Task: Add Now Lavender Essential Oil to the cart.
Action: Mouse moved to (868, 320)
Screenshot: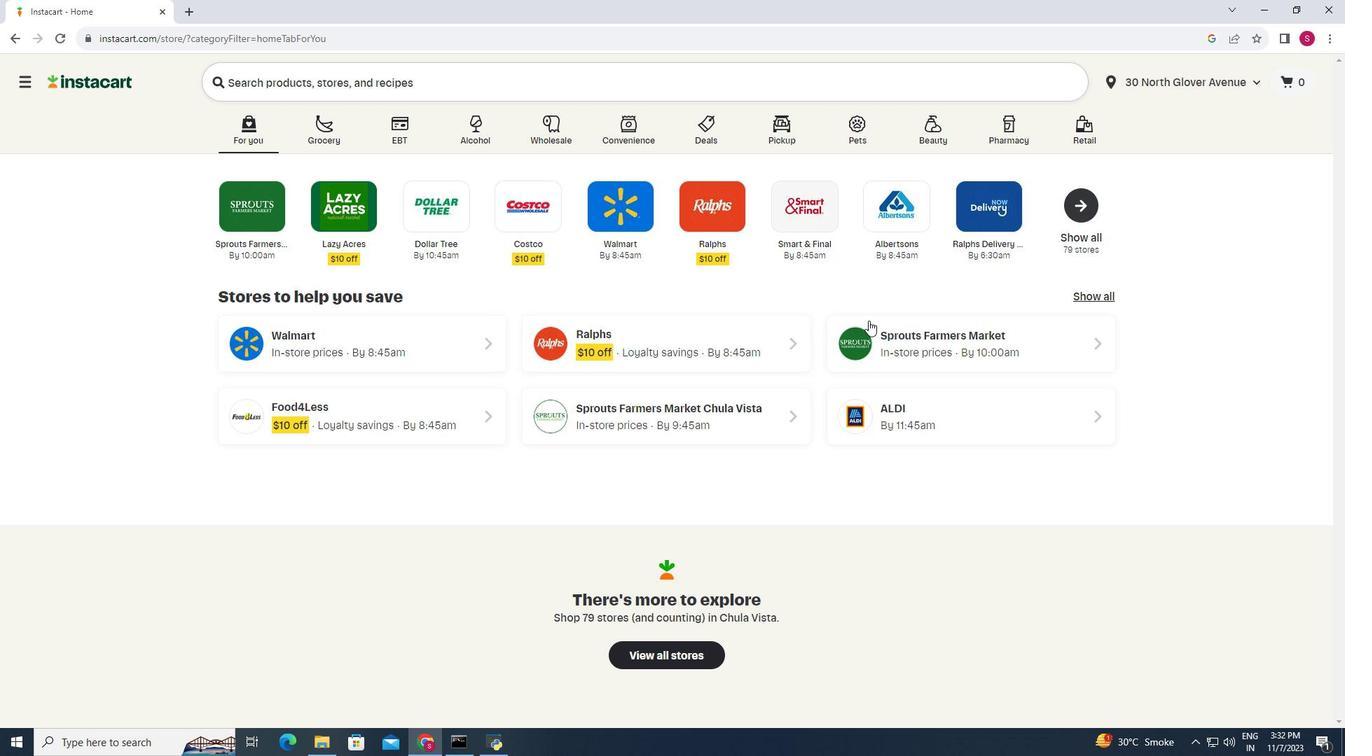 
Action: Mouse pressed left at (868, 320)
Screenshot: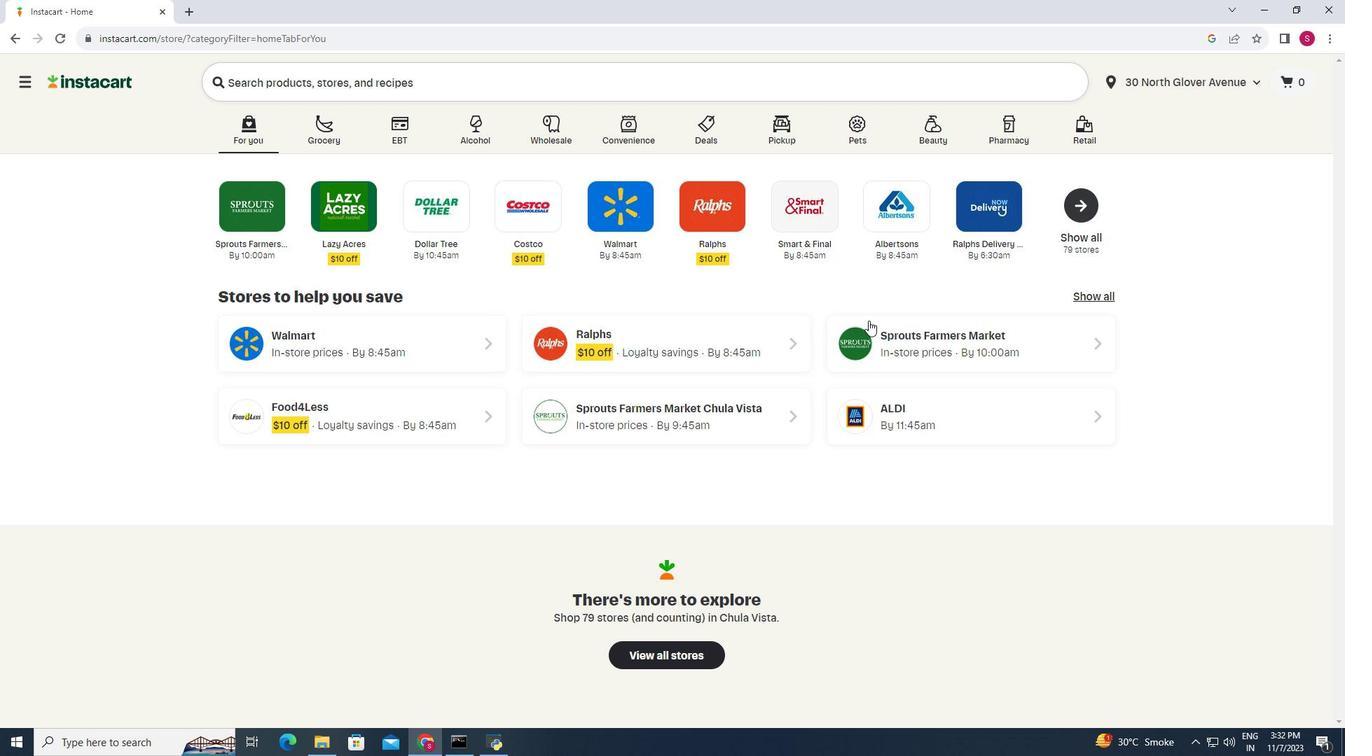 
Action: Mouse moved to (90, 594)
Screenshot: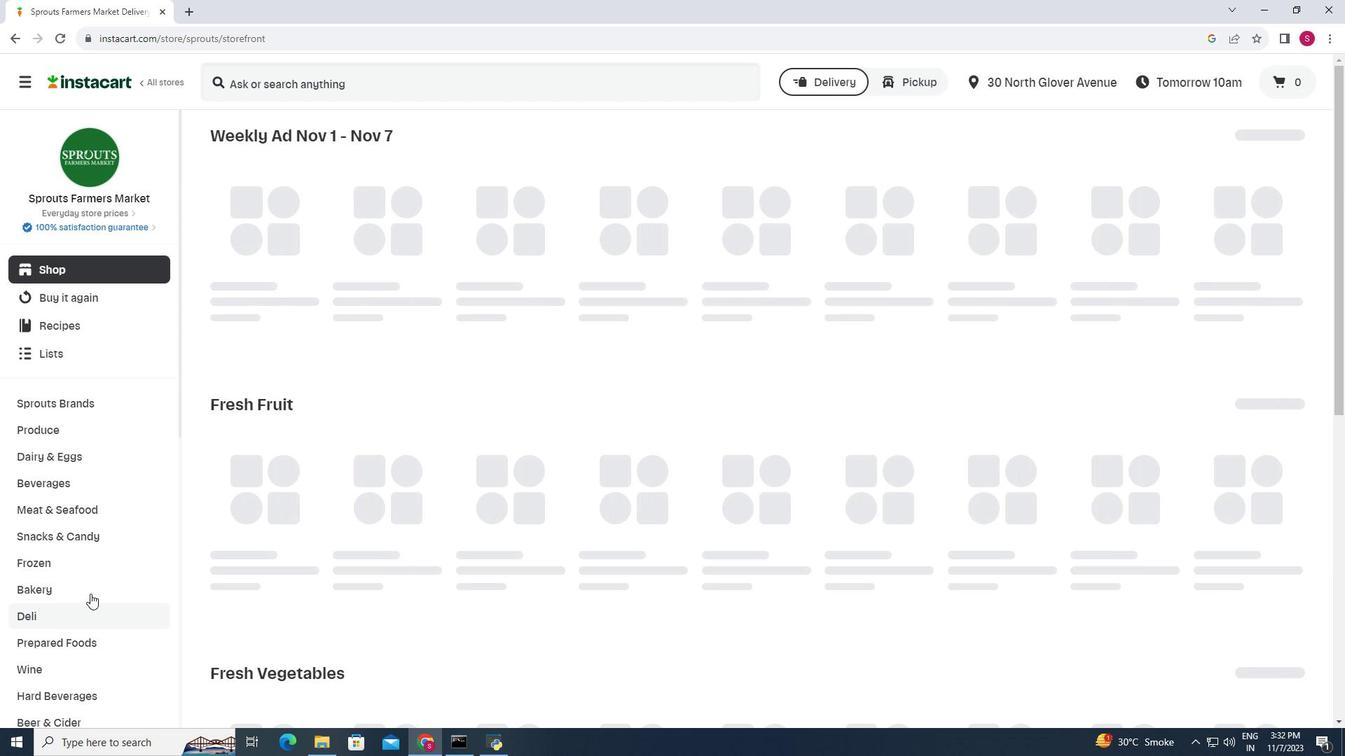 
Action: Mouse scrolled (90, 593) with delta (0, 0)
Screenshot: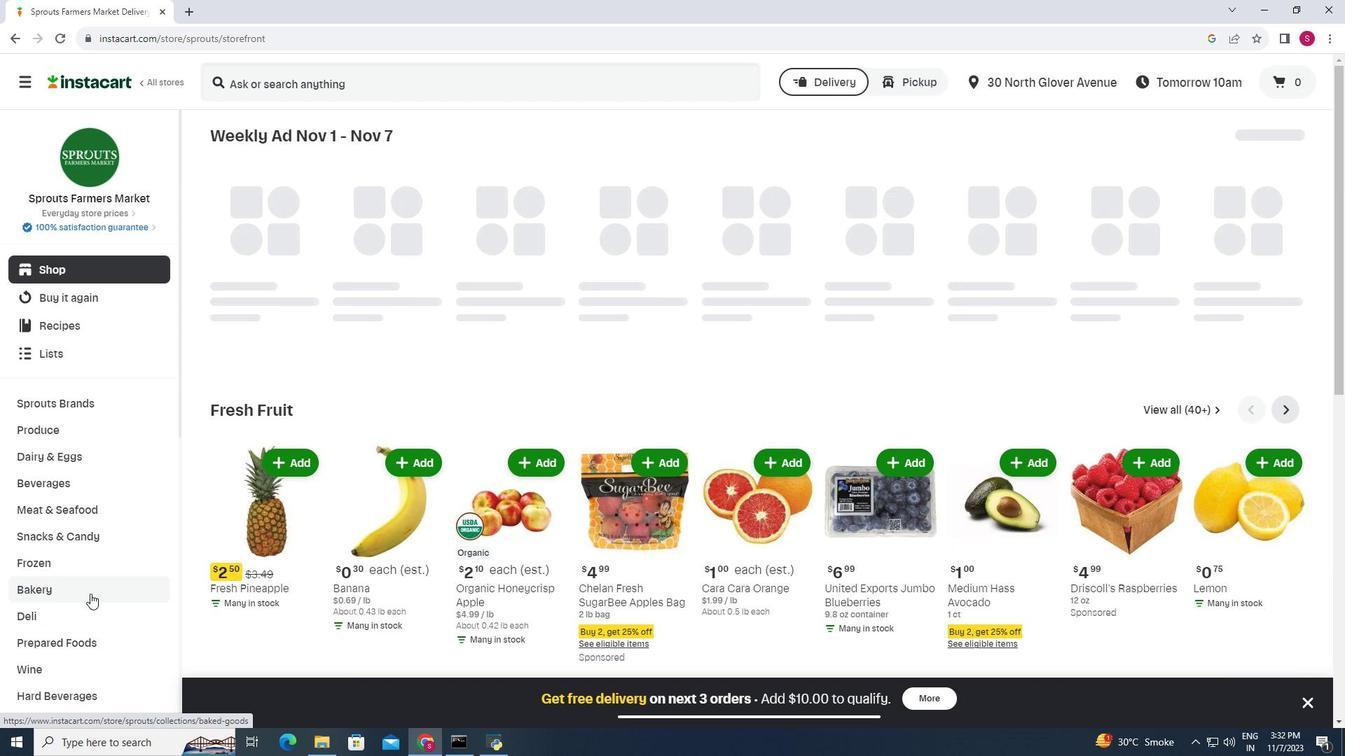 
Action: Mouse scrolled (90, 593) with delta (0, 0)
Screenshot: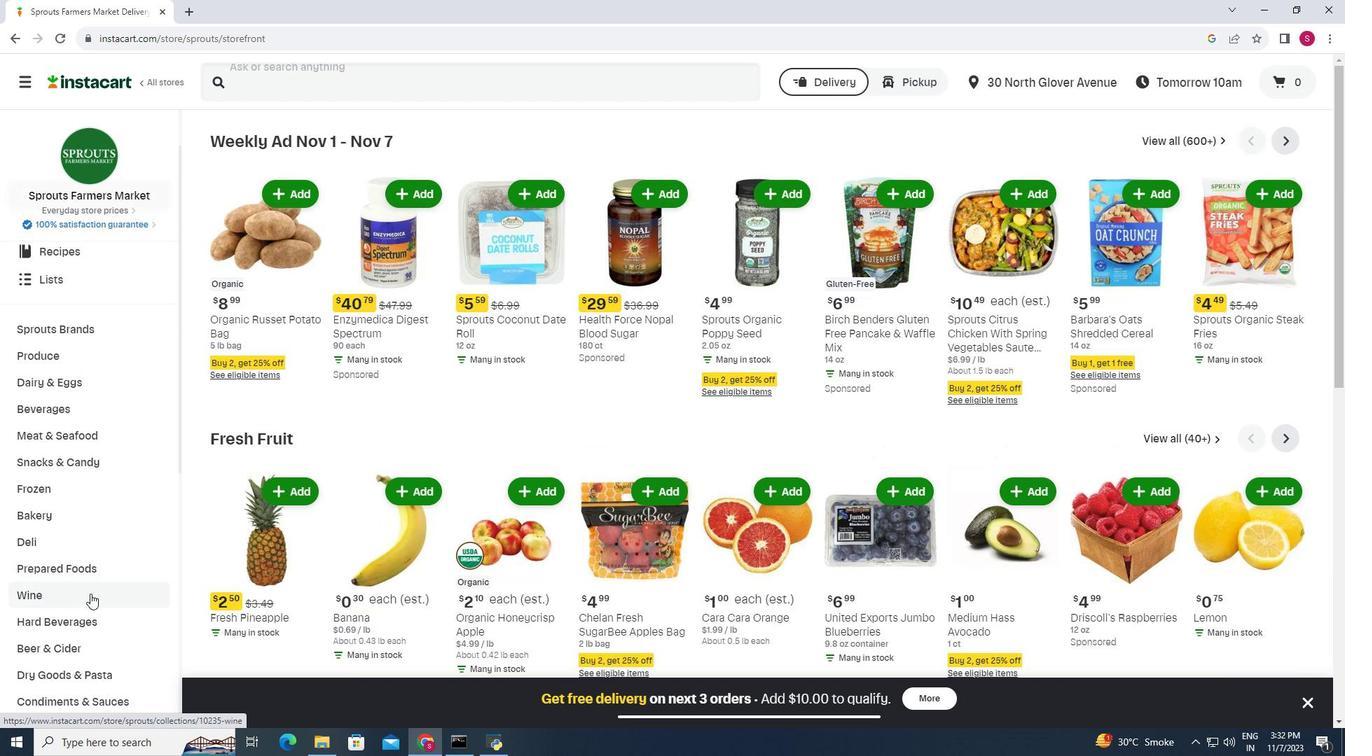 
Action: Mouse scrolled (90, 593) with delta (0, 0)
Screenshot: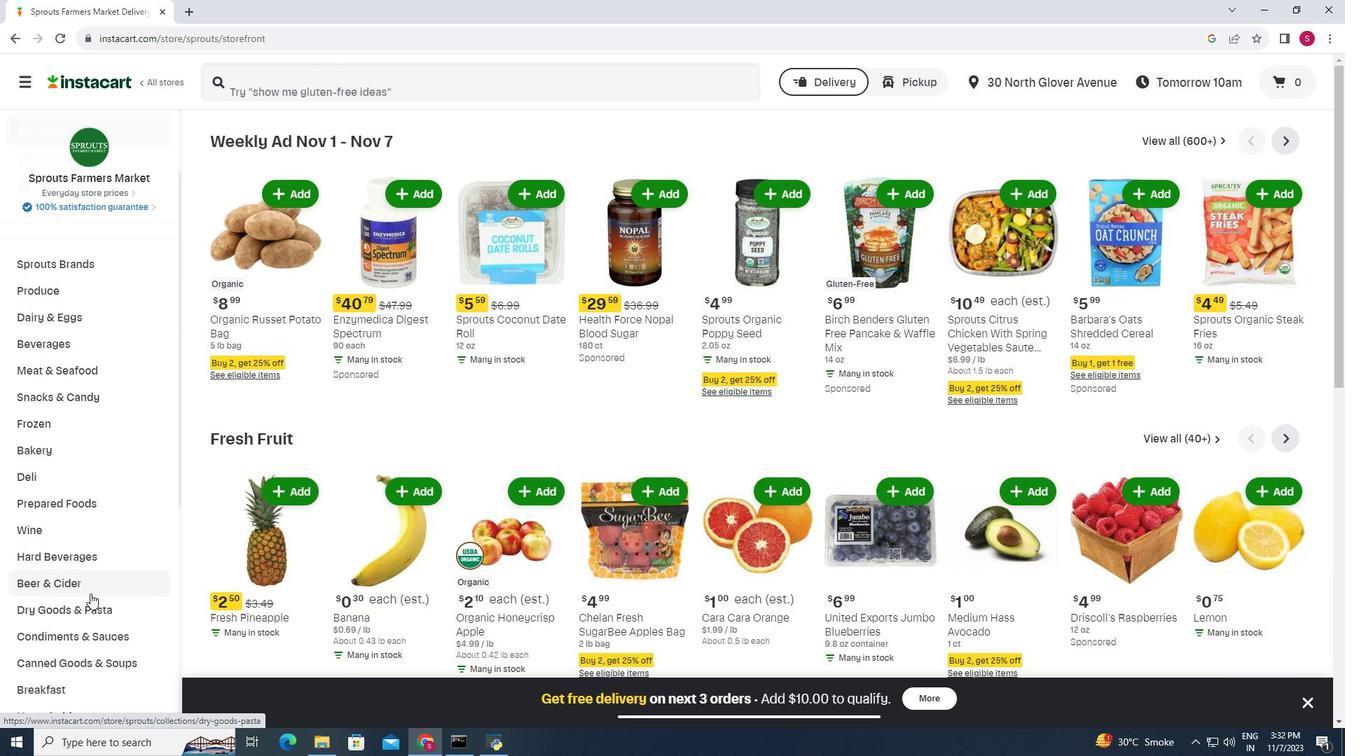 
Action: Mouse scrolled (90, 593) with delta (0, 0)
Screenshot: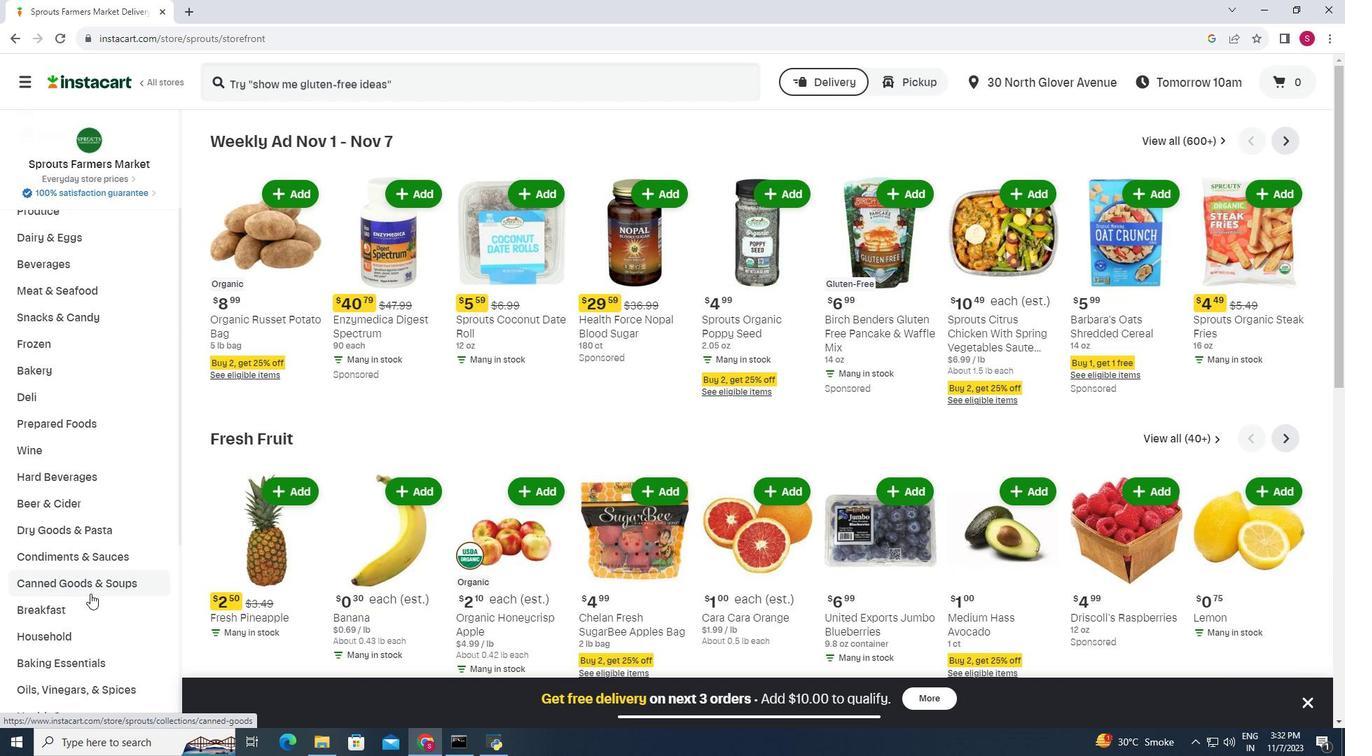 
Action: Mouse moved to (97, 574)
Screenshot: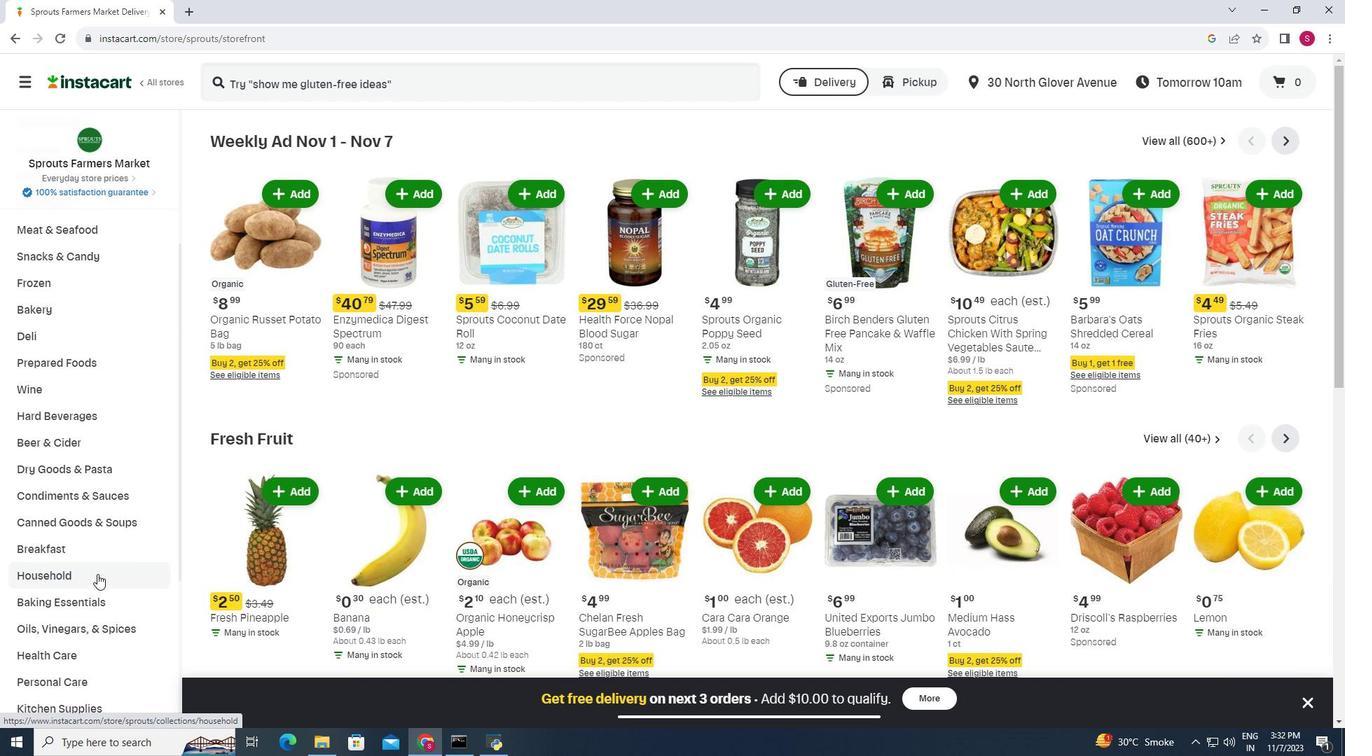 
Action: Mouse pressed left at (97, 574)
Screenshot: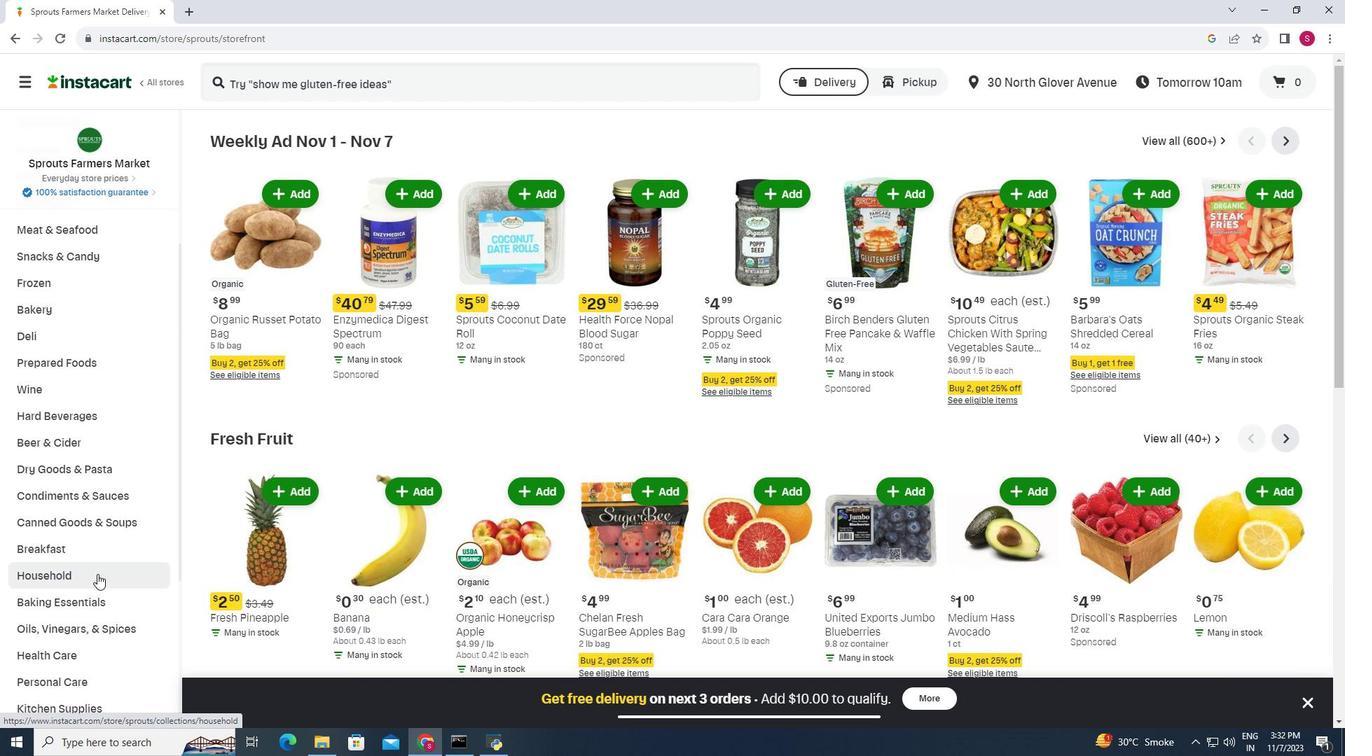 
Action: Mouse moved to (766, 174)
Screenshot: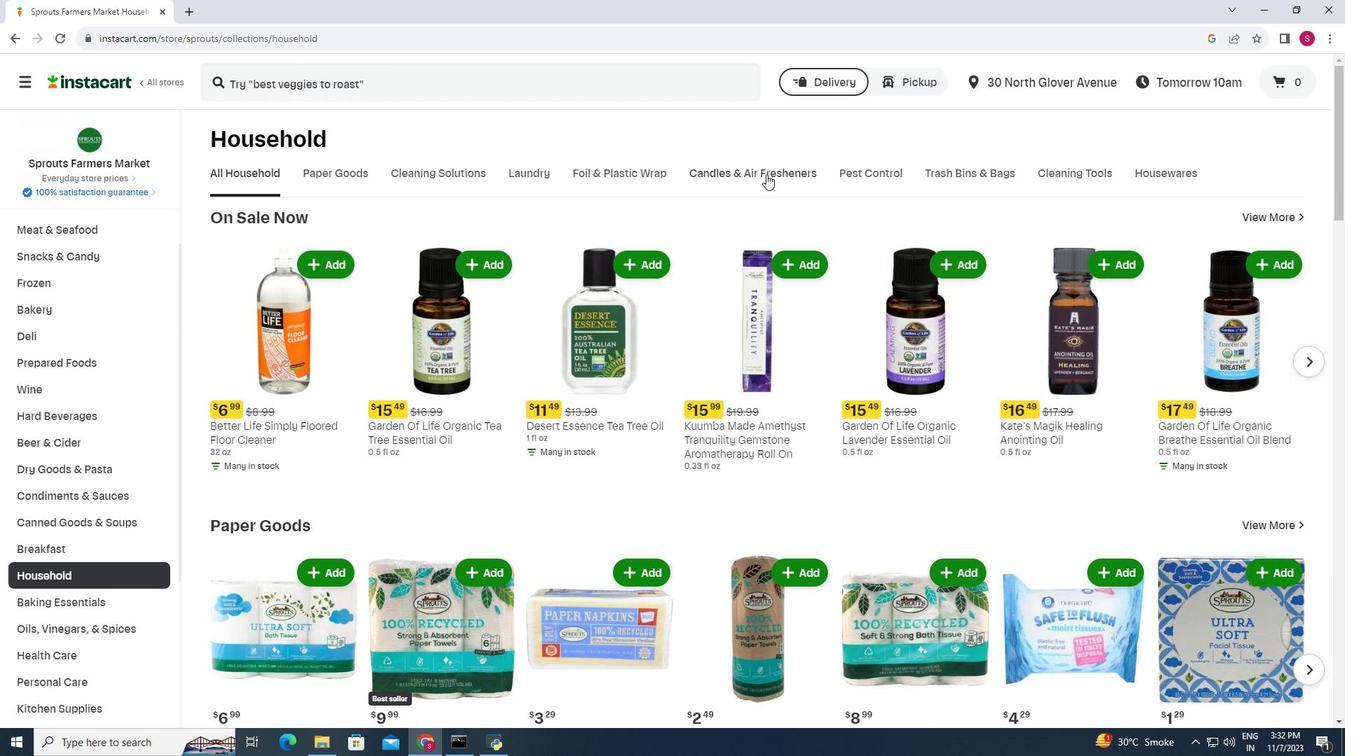 
Action: Mouse pressed left at (766, 174)
Screenshot: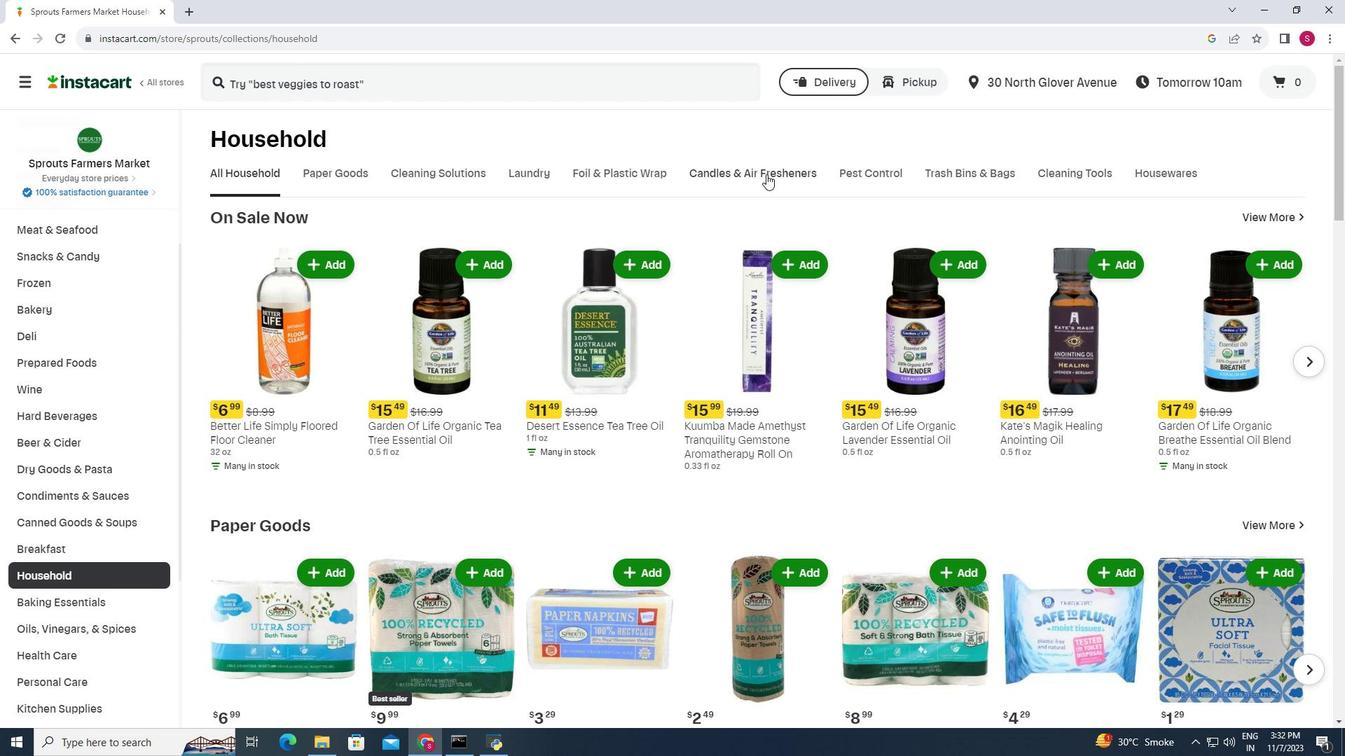 
Action: Mouse moved to (317, 79)
Screenshot: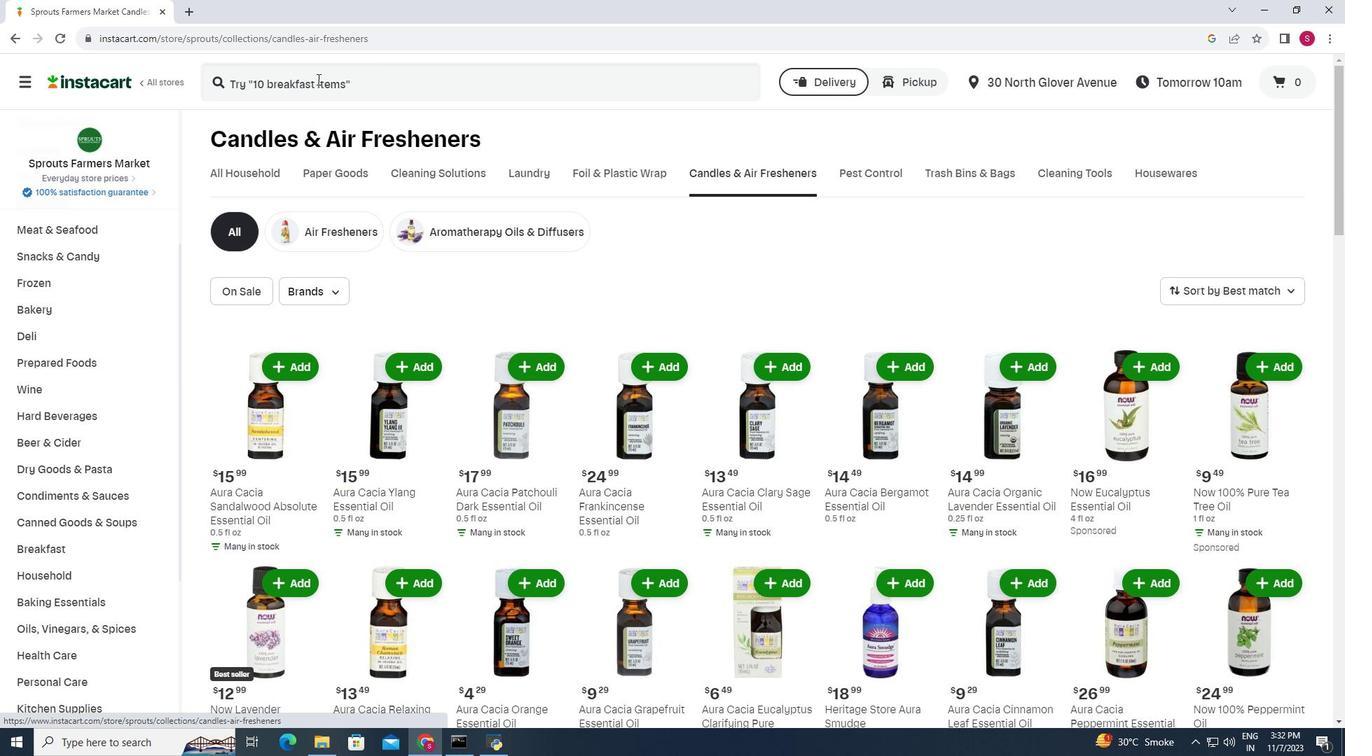 
Action: Mouse pressed left at (317, 79)
Screenshot: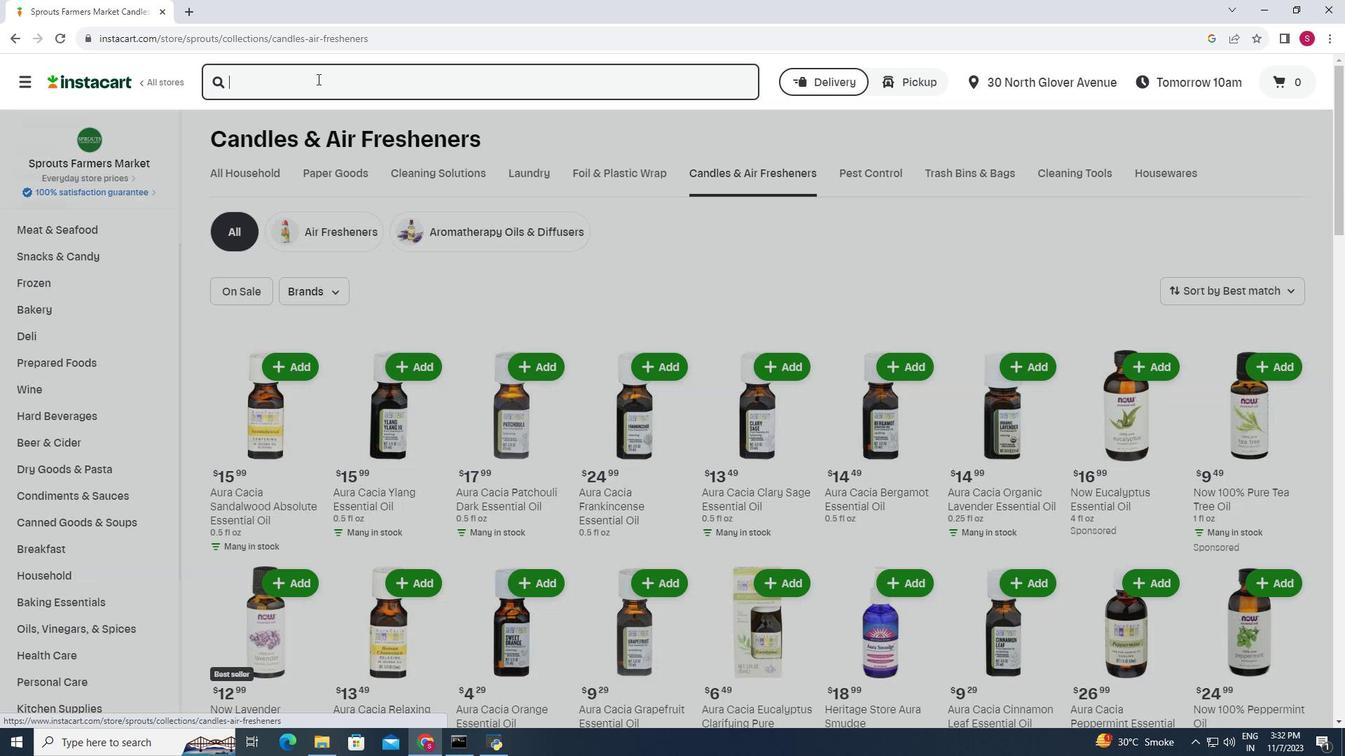 
Action: Mouse moved to (317, 78)
Screenshot: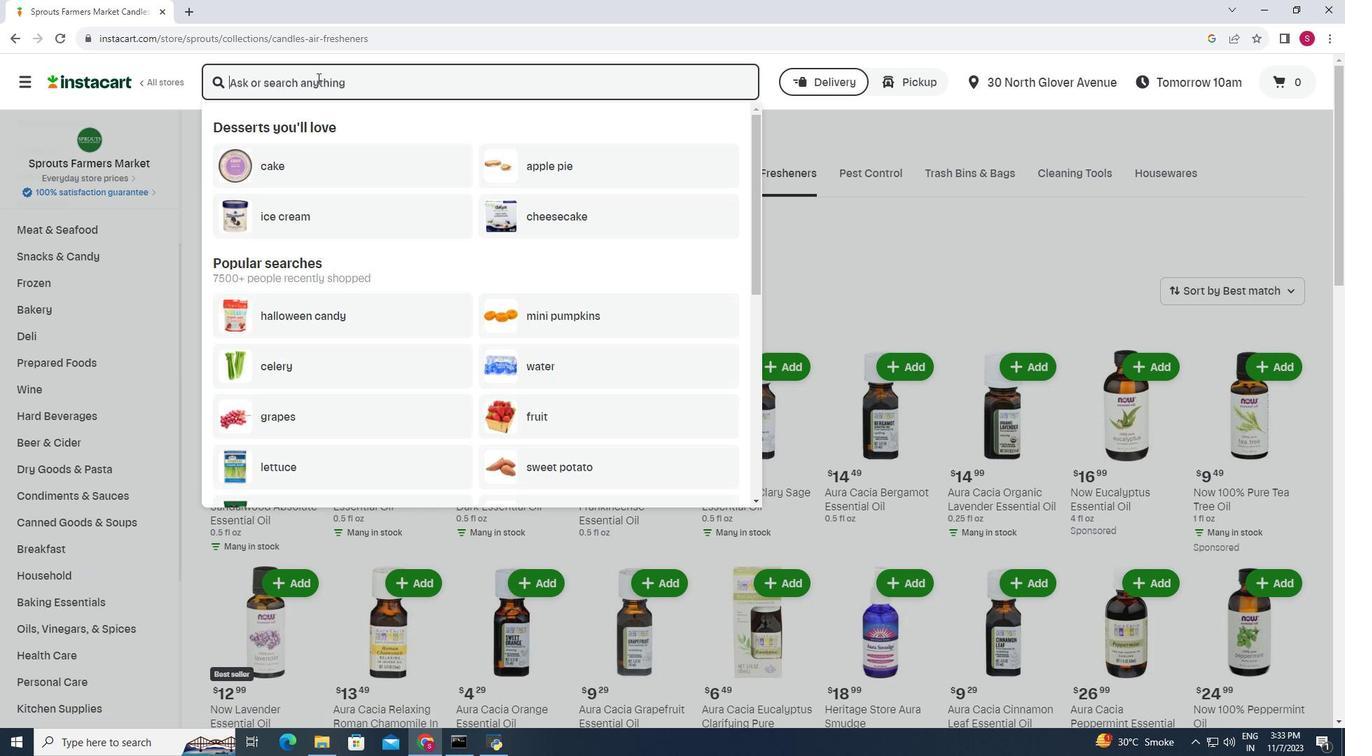 
Action: Key pressed <Key.shift>Now<Key.space><Key.shift><Key.shift><Key.shift><Key.shift><Key.shift><Key.shift><Key.shift><Key.shift>LAvender<Key.space><Key.shift>Essential<Key.space><Key.shift>Oil<Key.enter>\
Screenshot: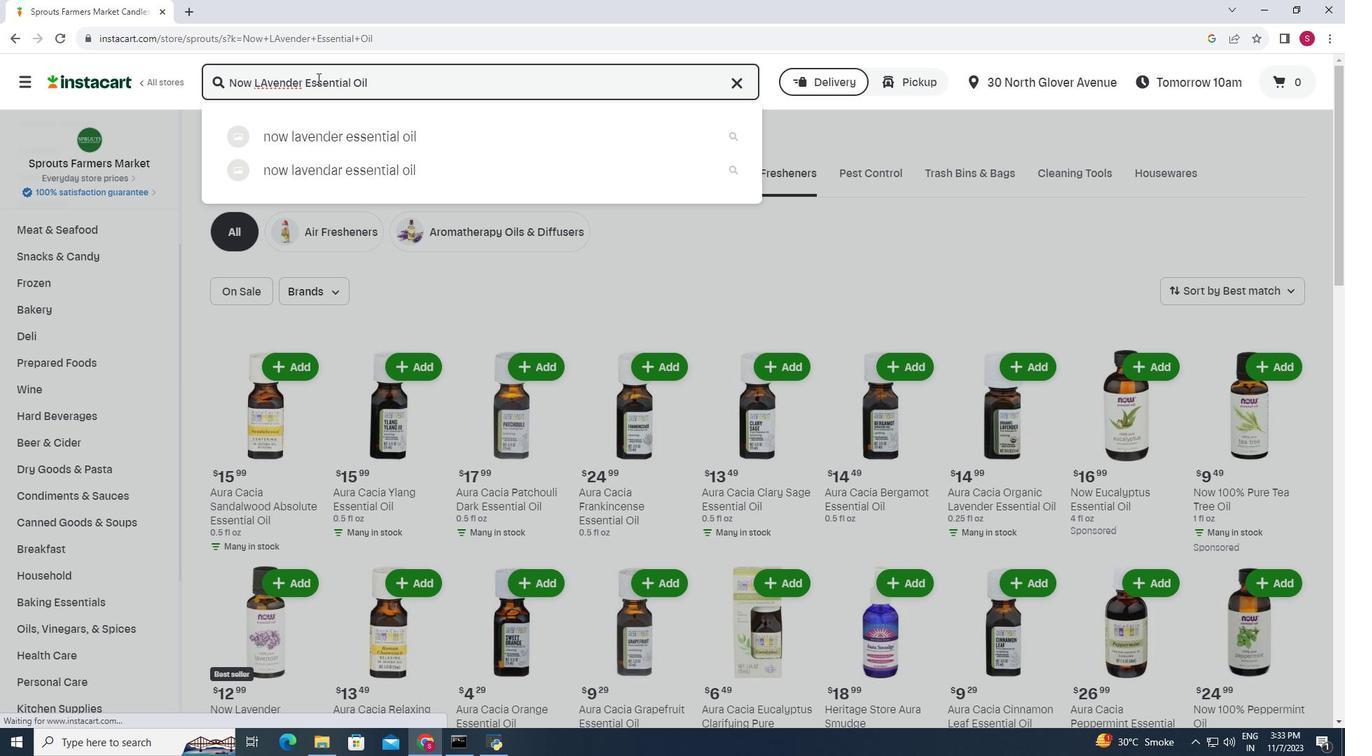 
Action: Mouse moved to (317, 70)
Screenshot: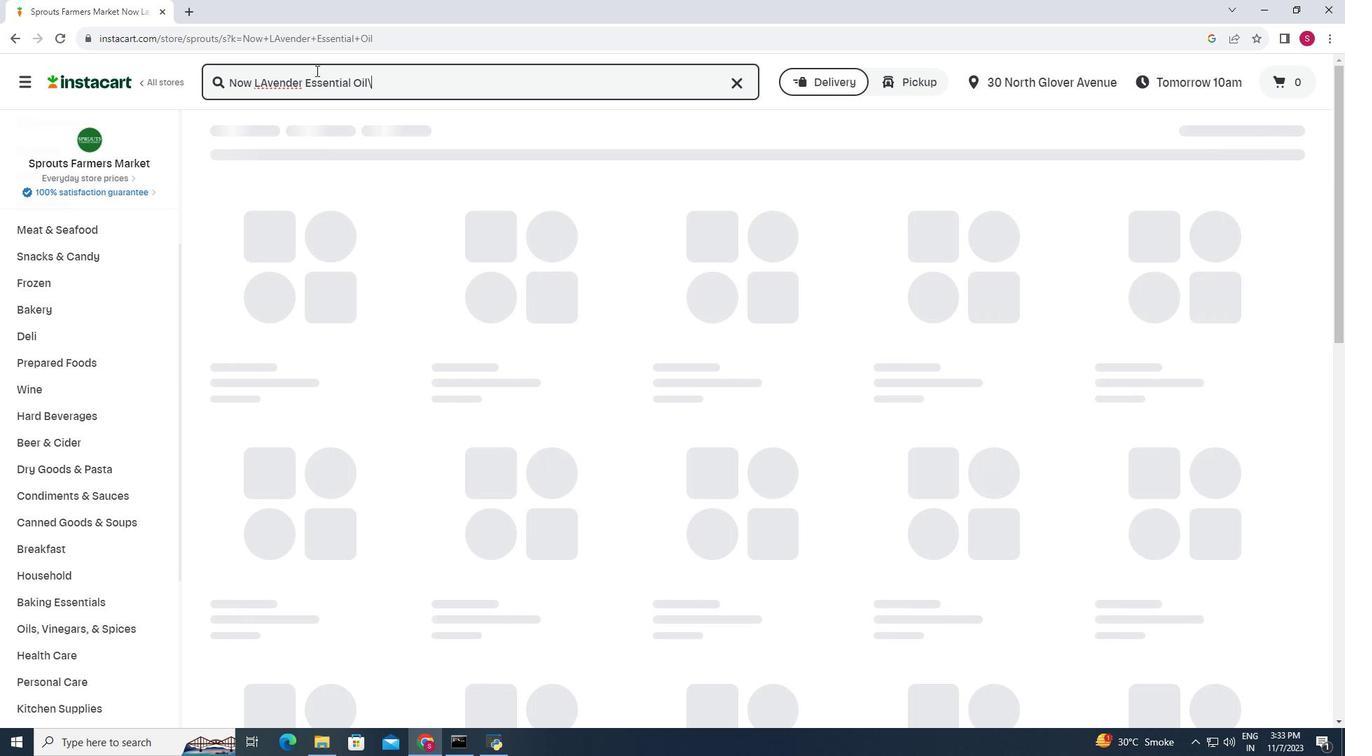 
Action: Key pressed <Key.backspace>
Screenshot: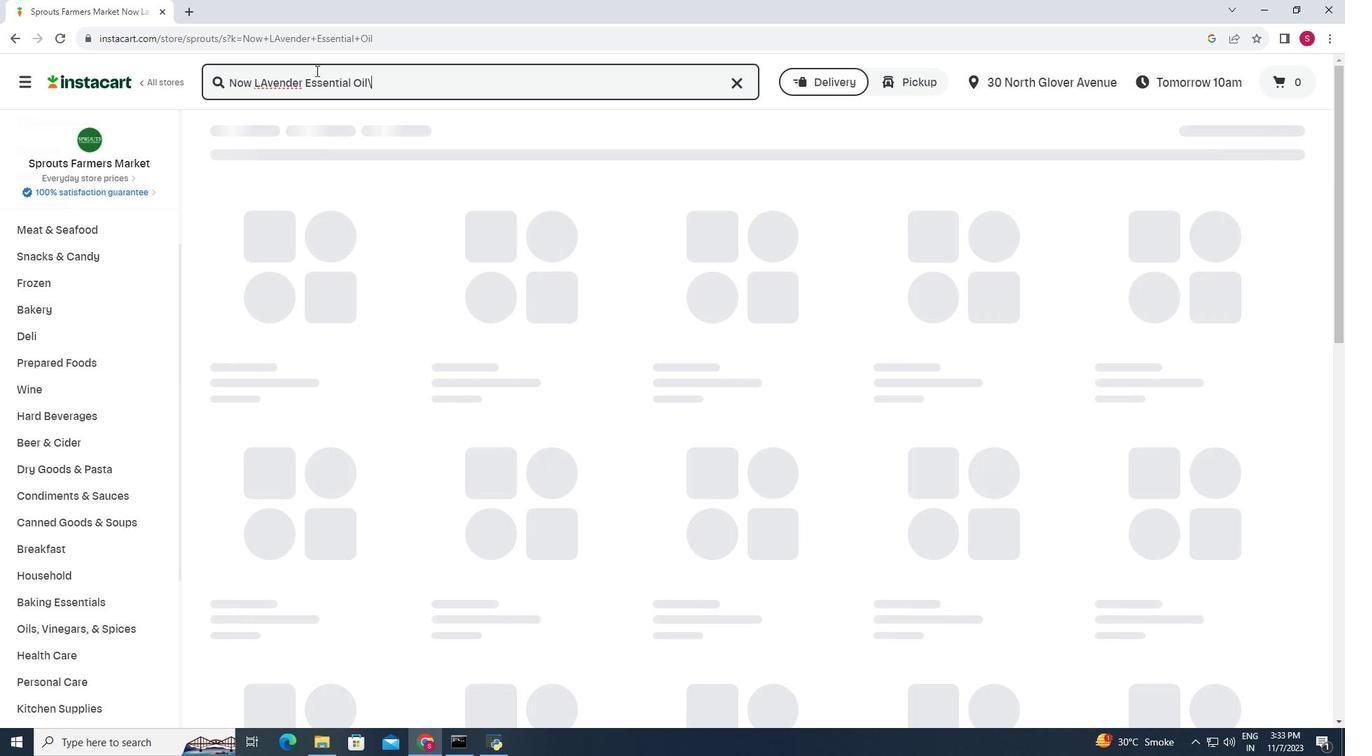 
Action: Mouse moved to (308, 79)
Screenshot: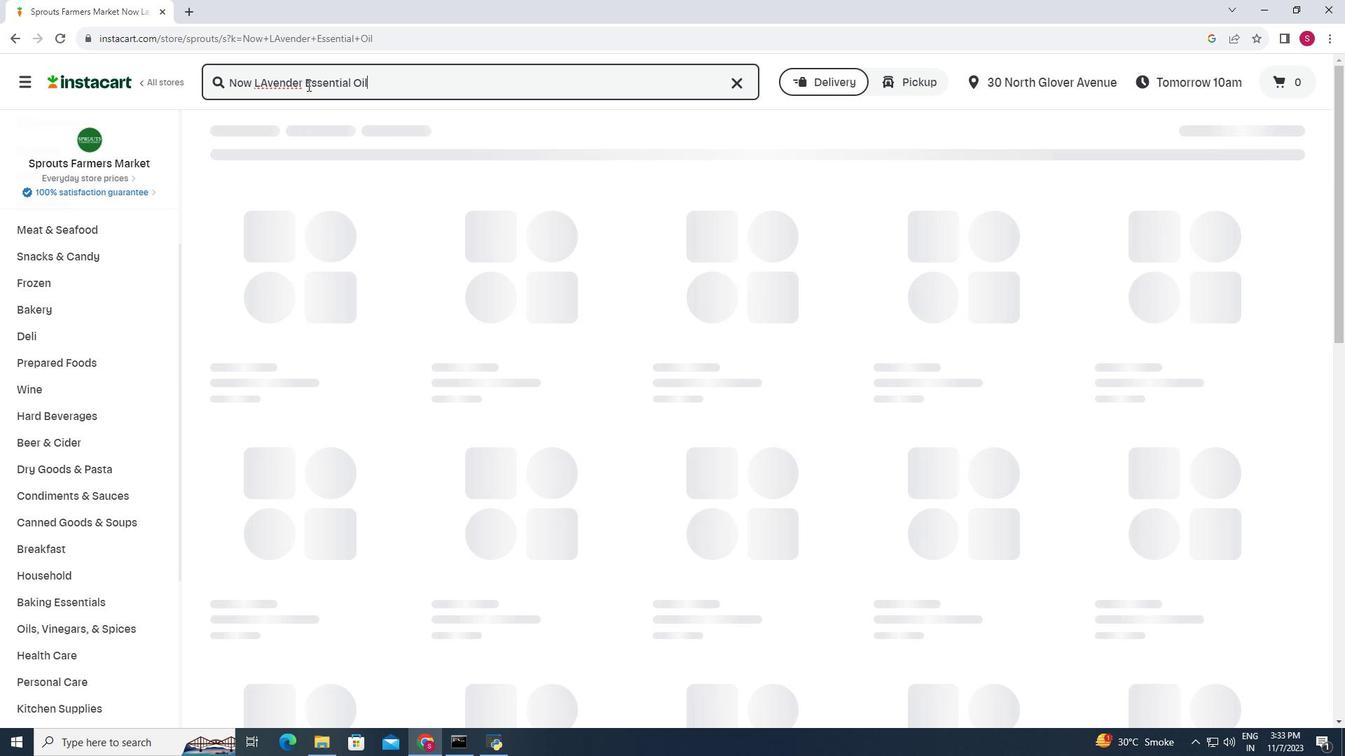 
Action: Key pressed <Key.enter>
Screenshot: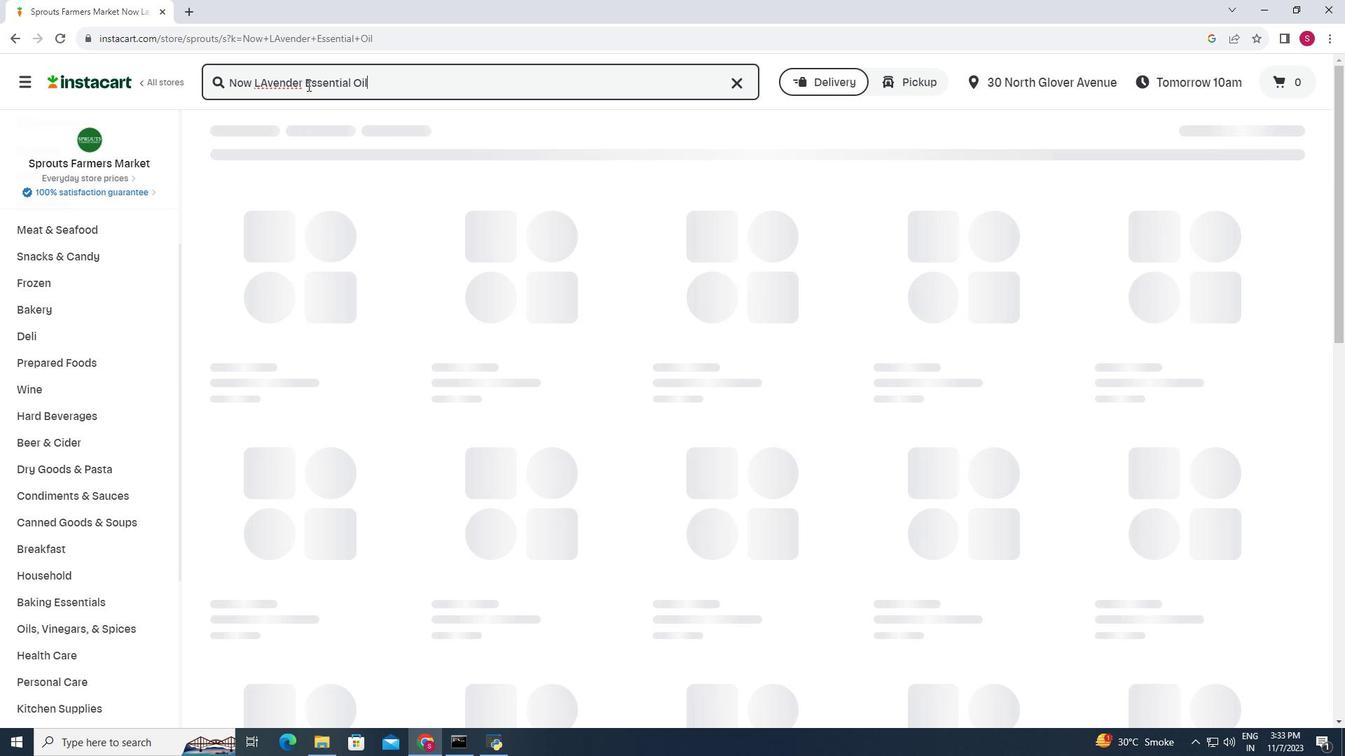 
Action: Mouse moved to (434, 251)
Screenshot: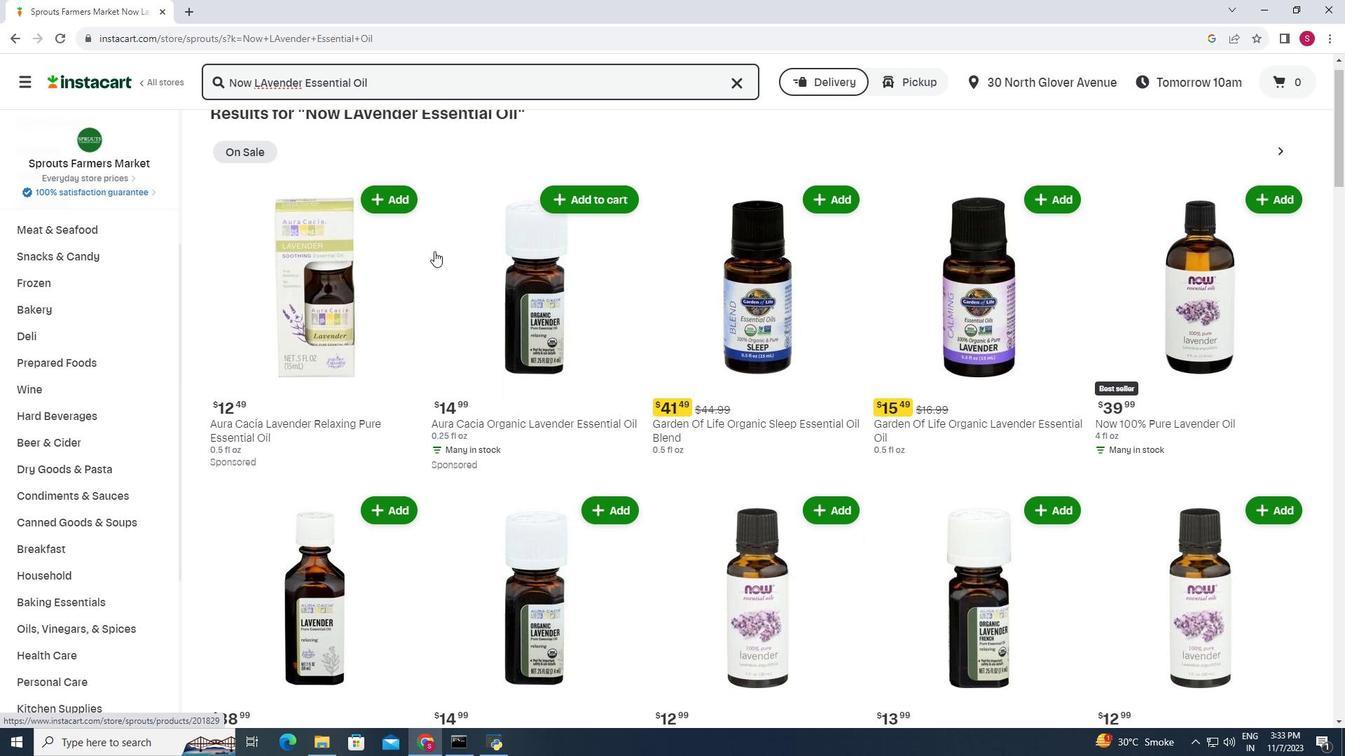 
Action: Mouse scrolled (434, 250) with delta (0, 0)
Screenshot: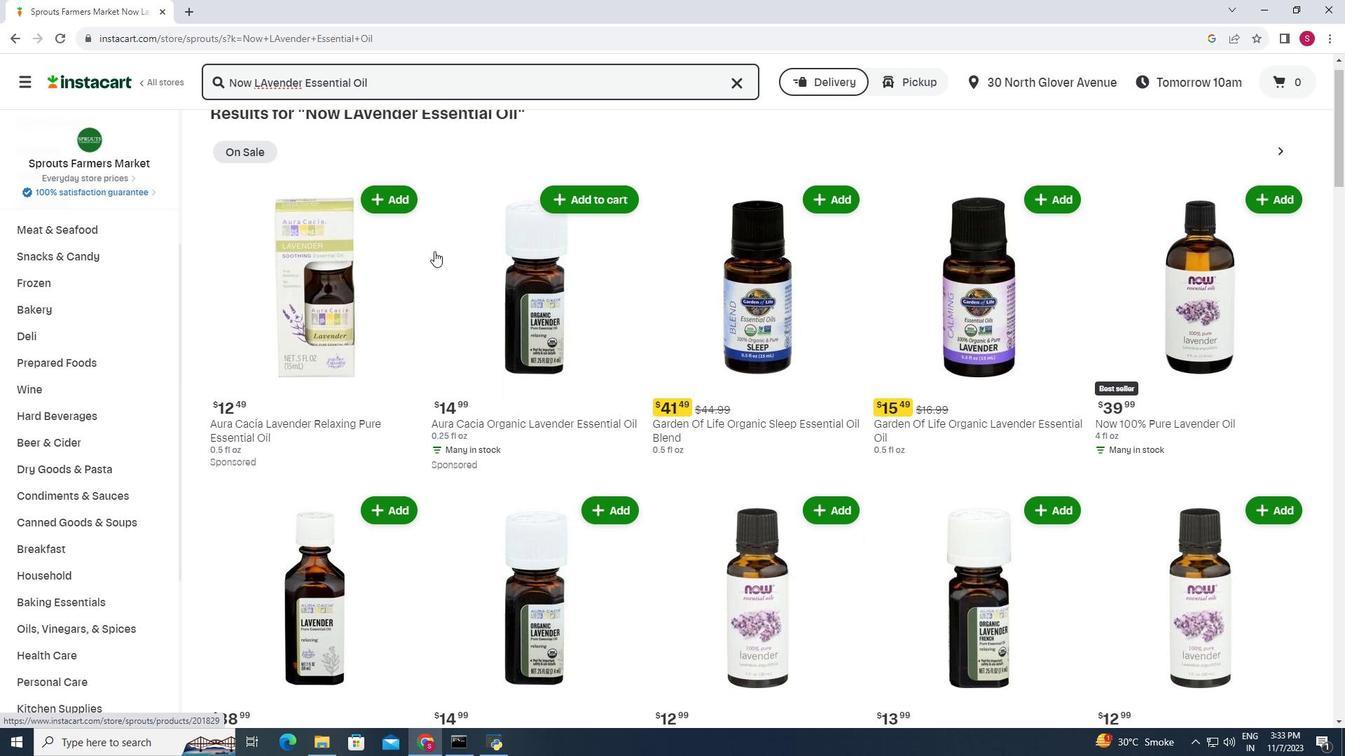 
Action: Mouse scrolled (434, 250) with delta (0, 0)
Screenshot: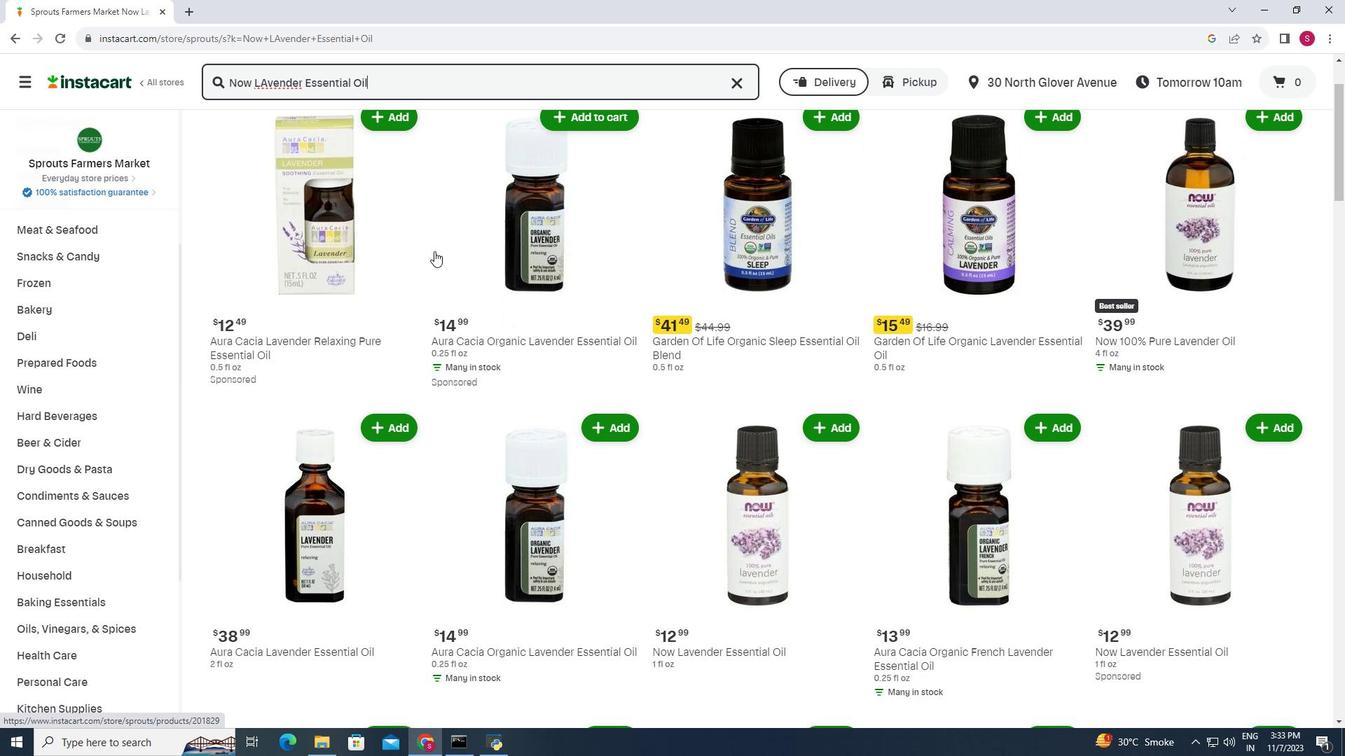 
Action: Mouse scrolled (434, 250) with delta (0, 0)
Screenshot: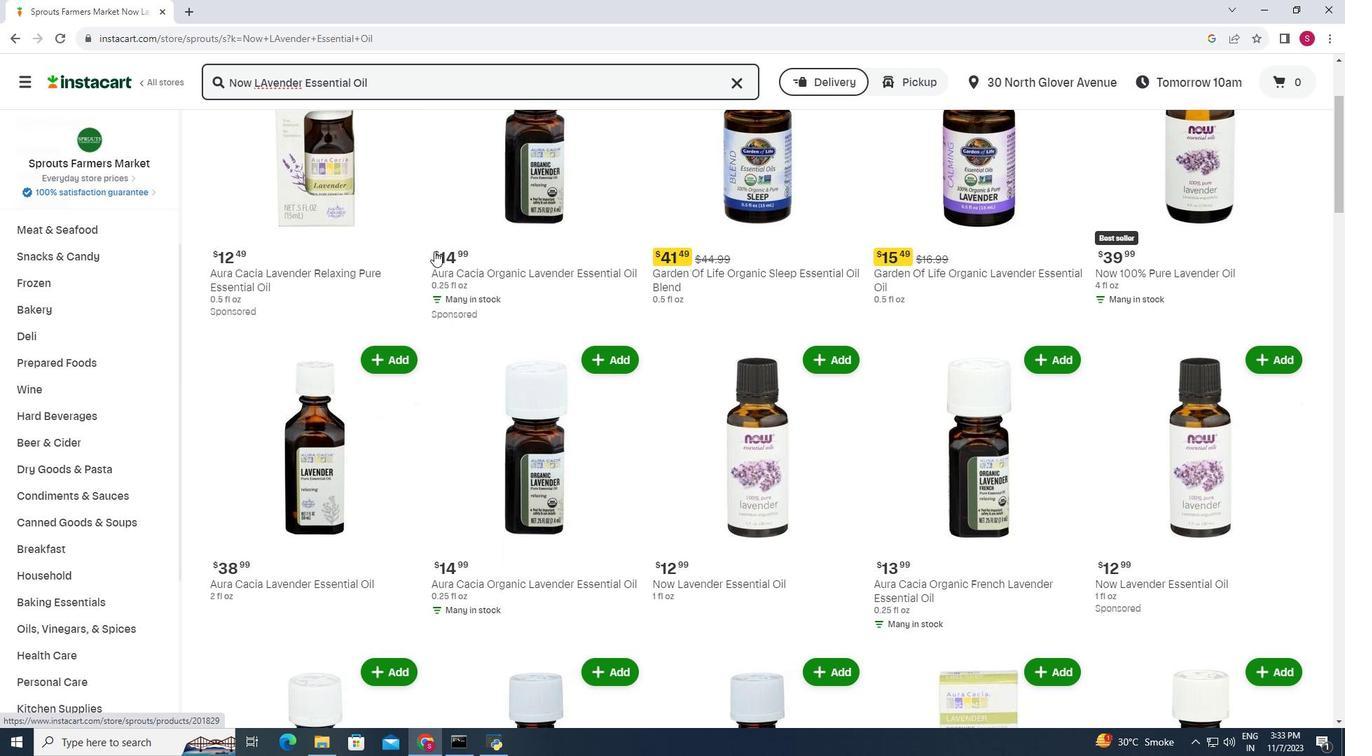 
Action: Mouse moved to (837, 319)
Screenshot: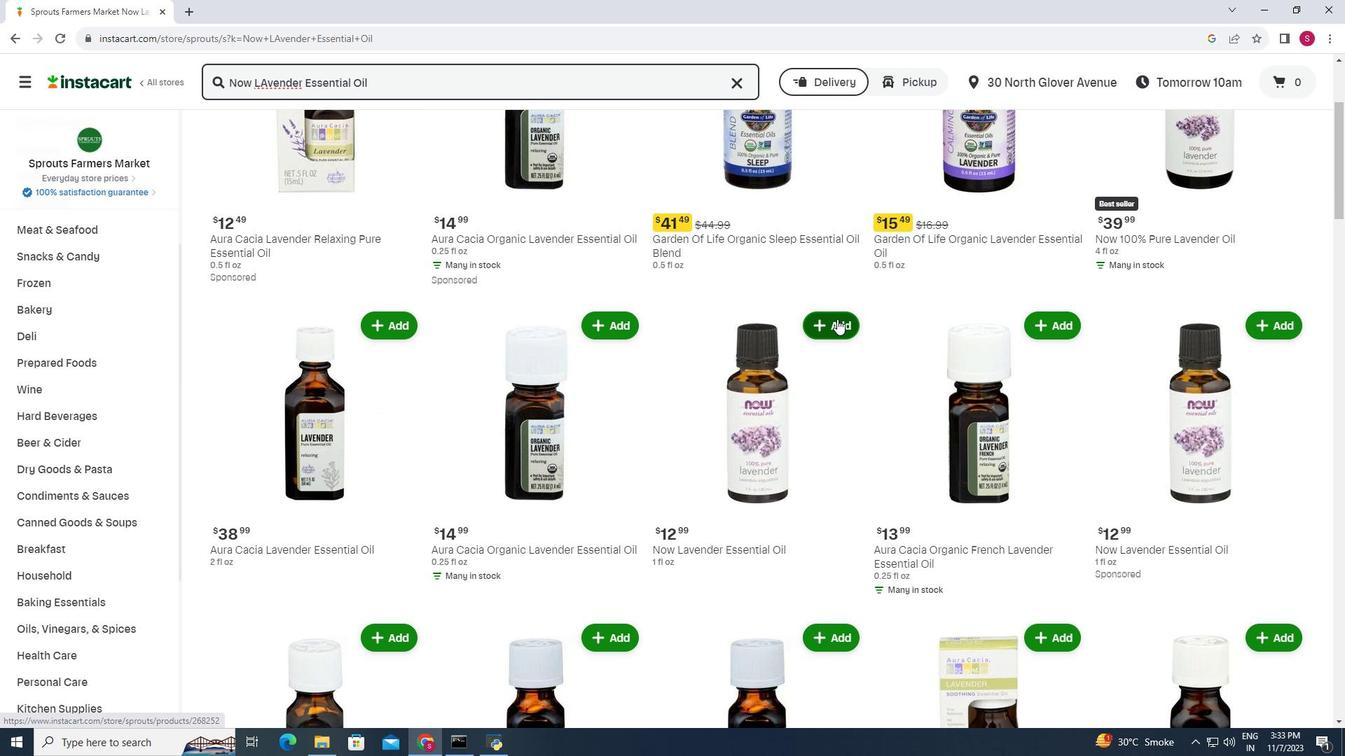 
Action: Mouse pressed left at (837, 319)
Screenshot: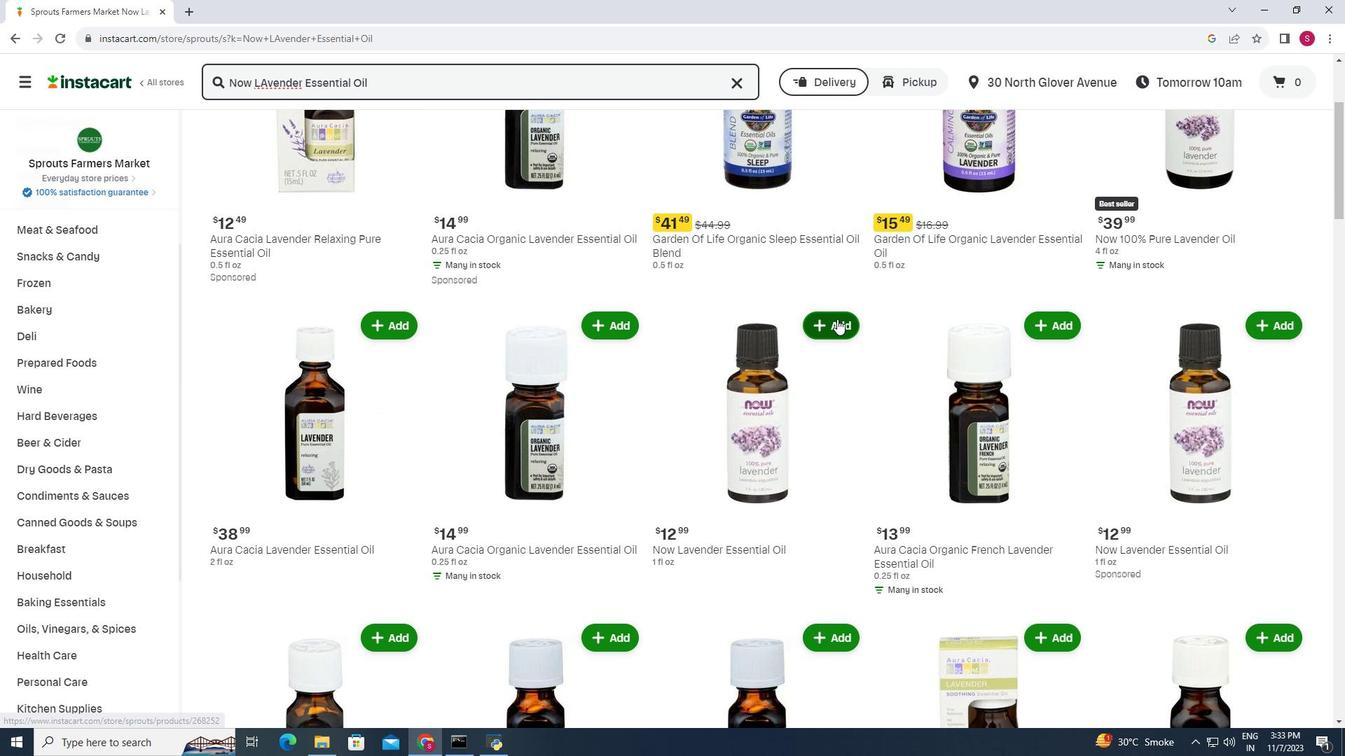 
Action: Mouse moved to (782, 294)
Screenshot: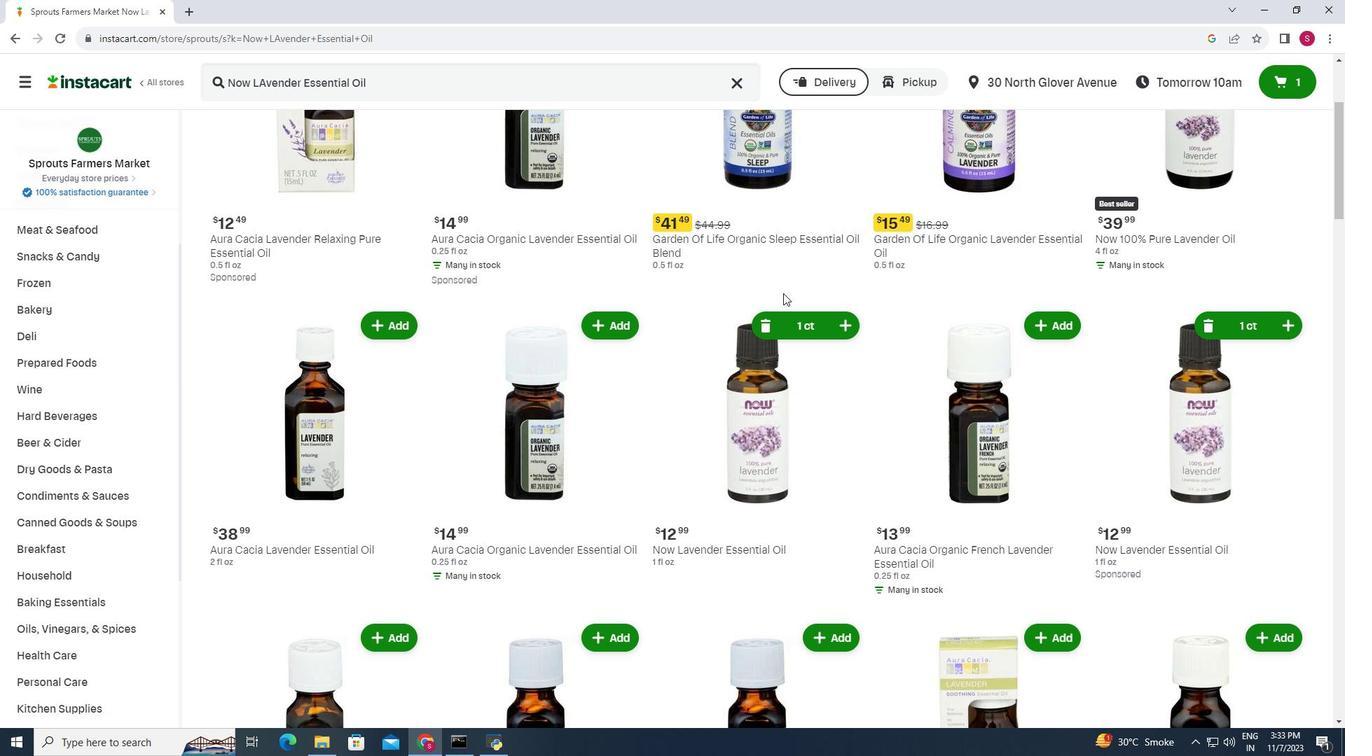 
